 Task: Create a due date automation trigger when advanced on, on the tuesday of the week a card is due add fields without all custom fields completed at 11:00 AM.
Action: Mouse moved to (1243, 96)
Screenshot: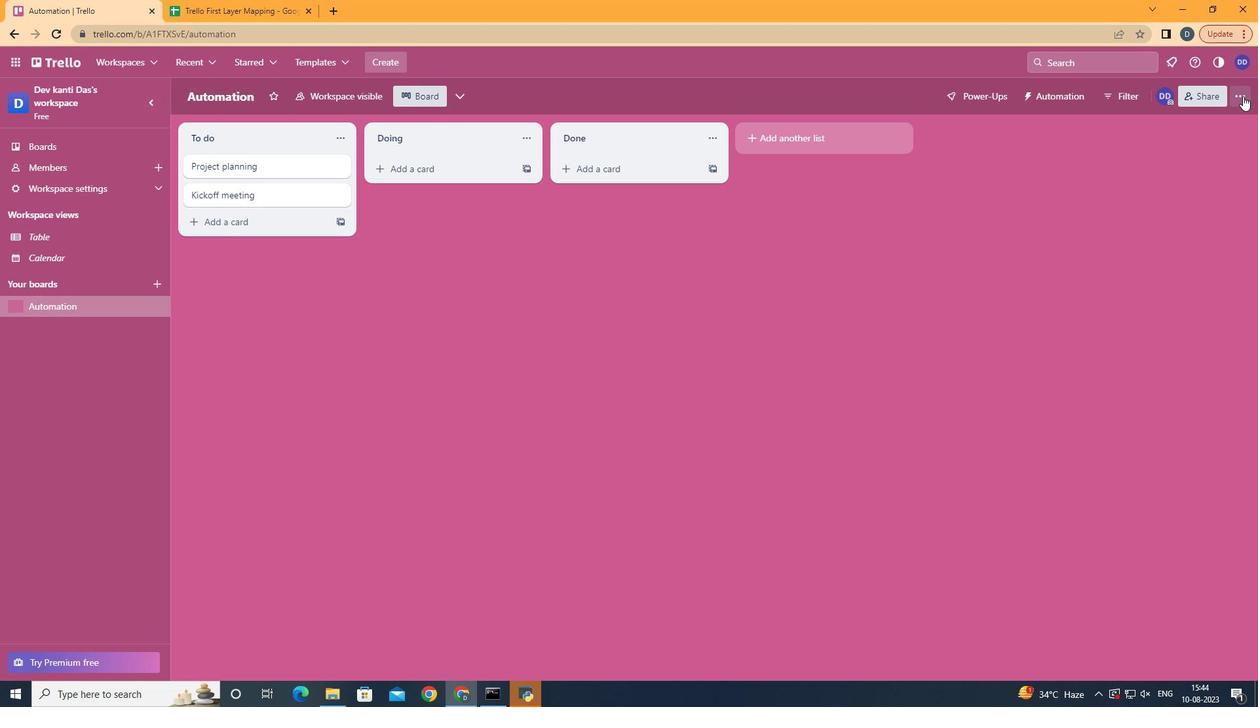 
Action: Mouse pressed left at (1243, 96)
Screenshot: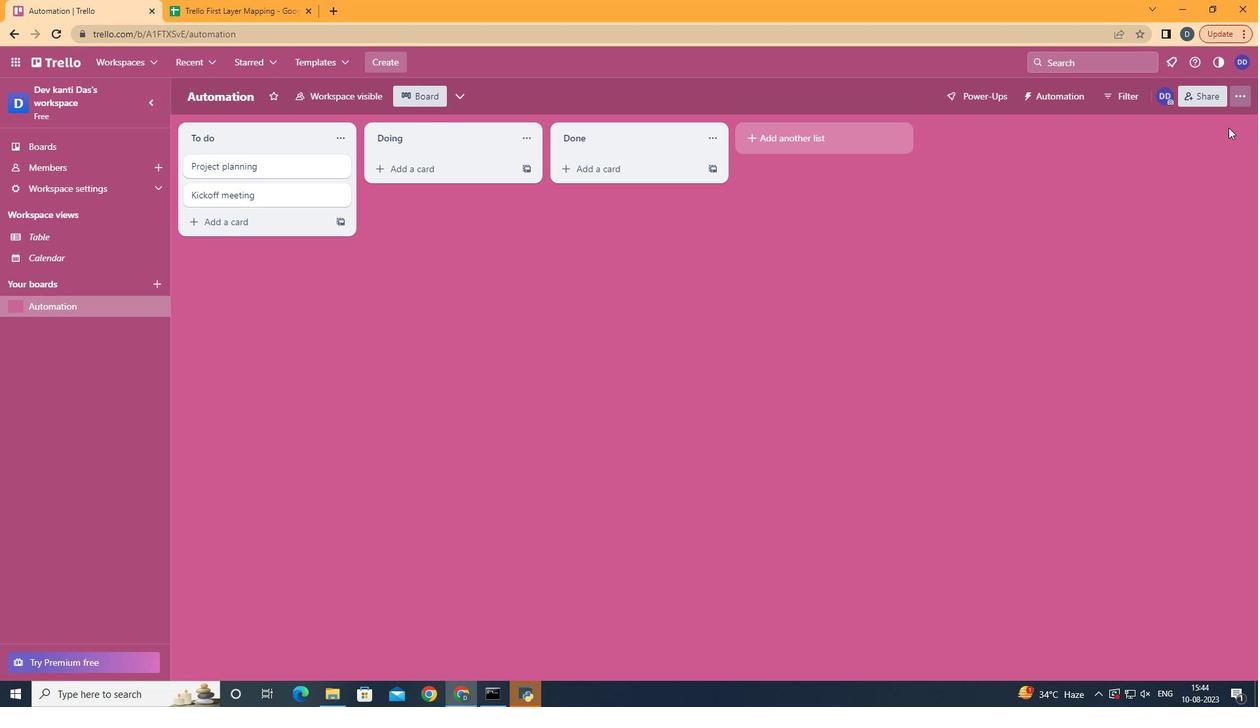 
Action: Mouse moved to (1178, 272)
Screenshot: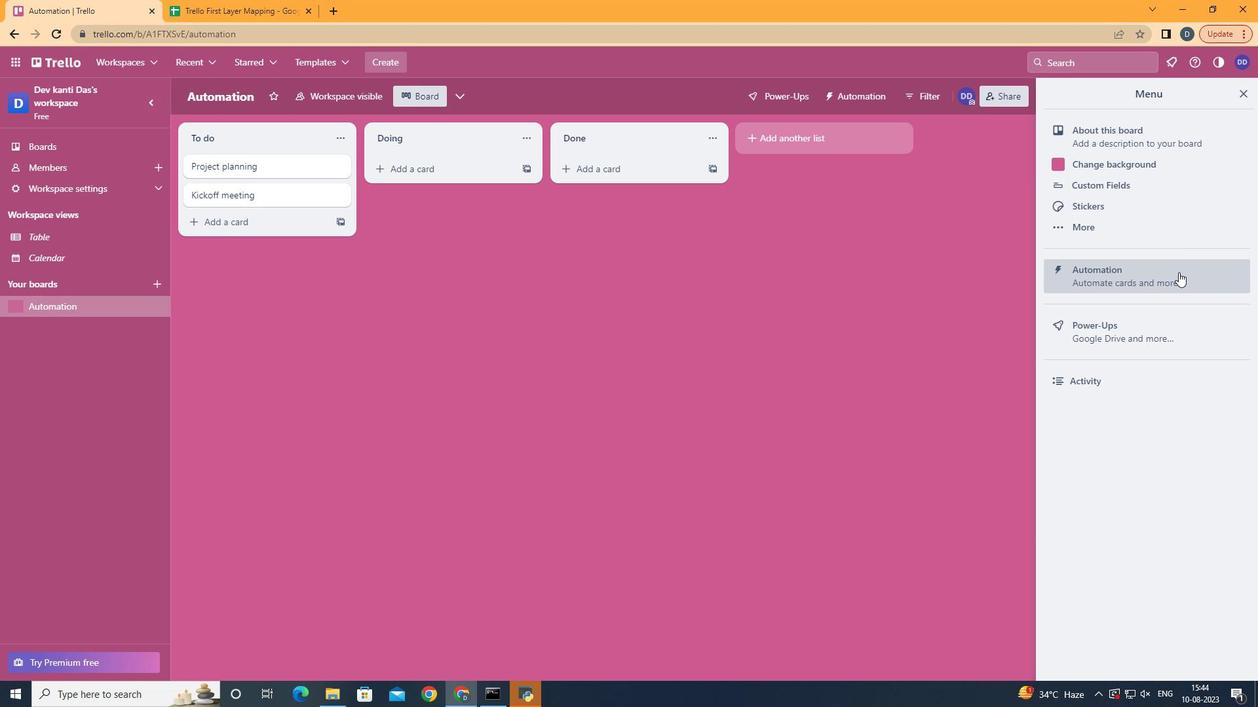 
Action: Mouse pressed left at (1178, 272)
Screenshot: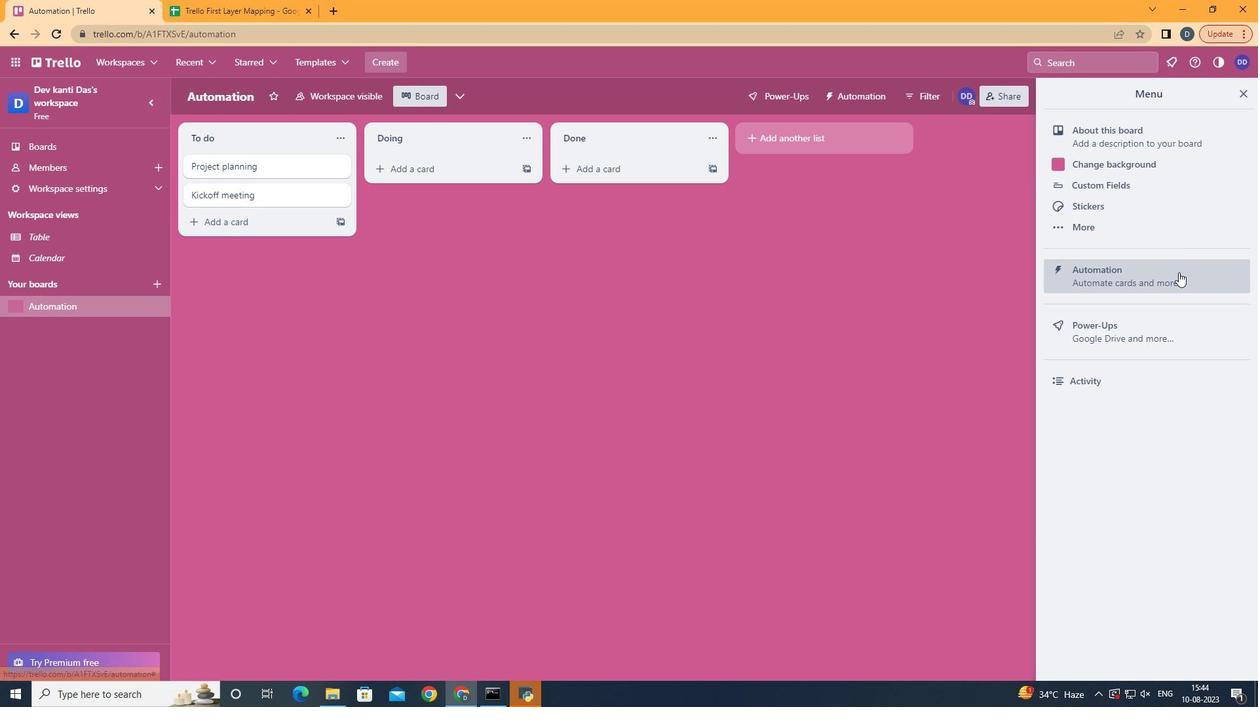 
Action: Mouse moved to (228, 266)
Screenshot: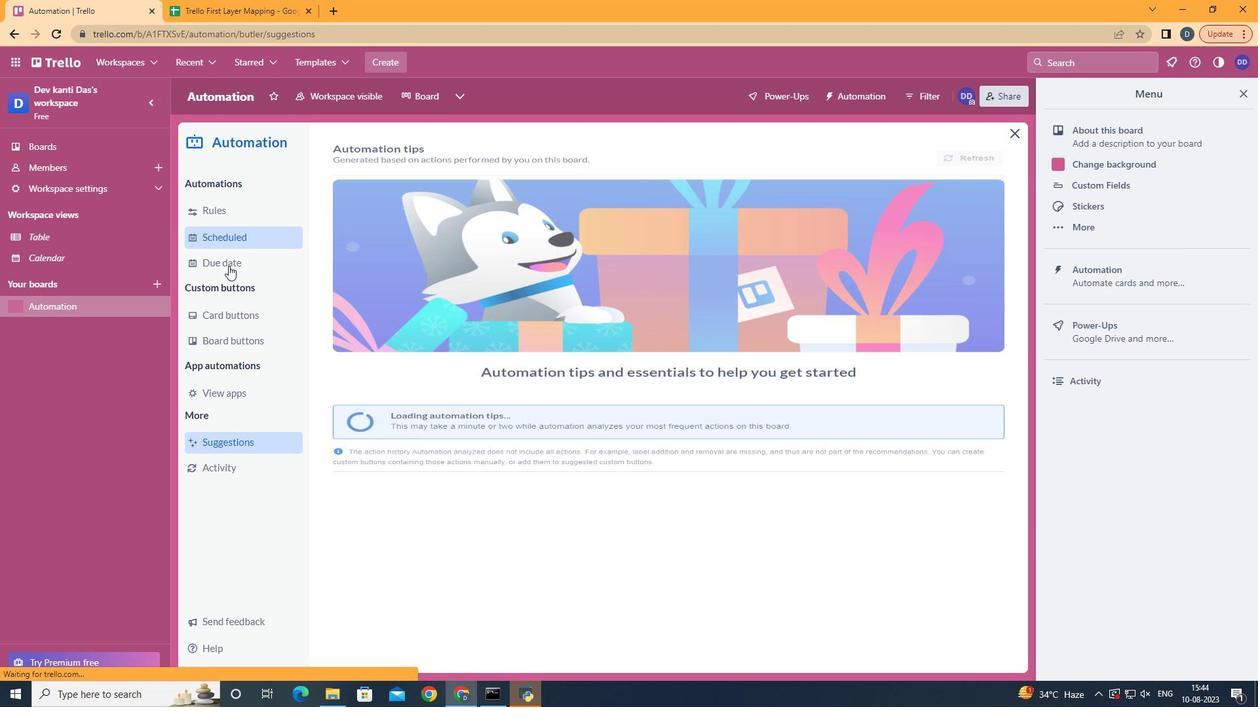 
Action: Mouse pressed left at (228, 266)
Screenshot: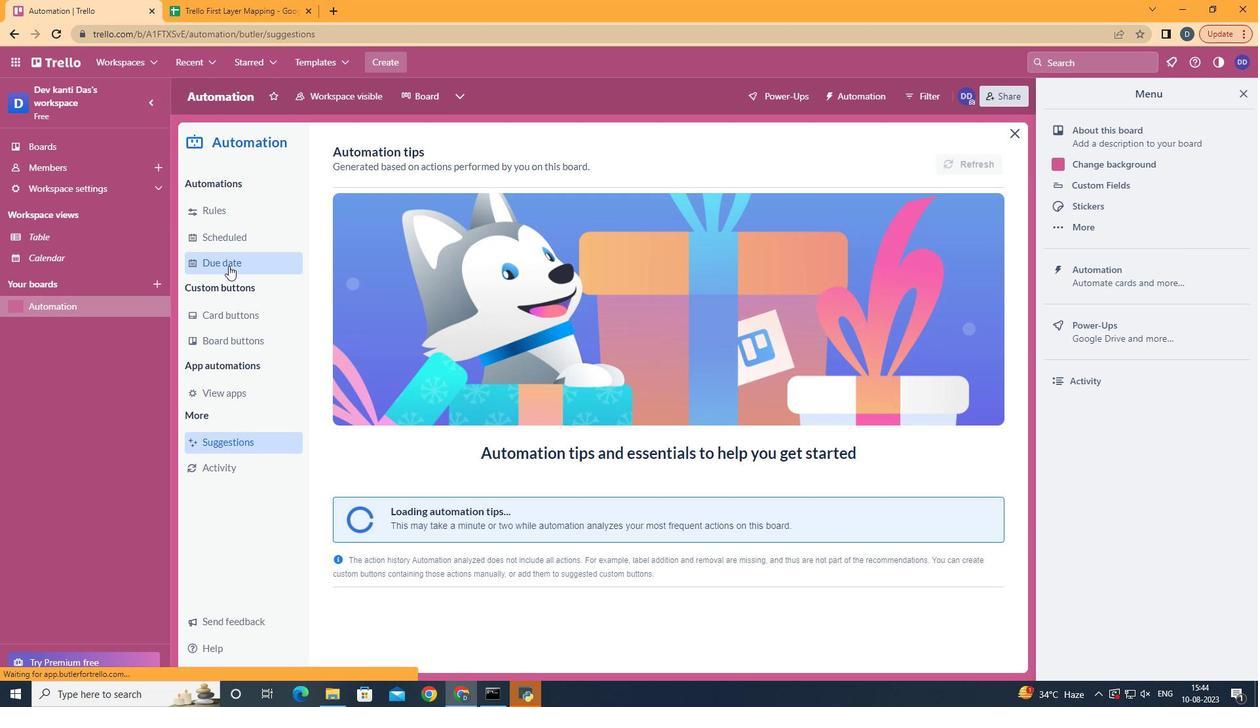 
Action: Mouse moved to (929, 150)
Screenshot: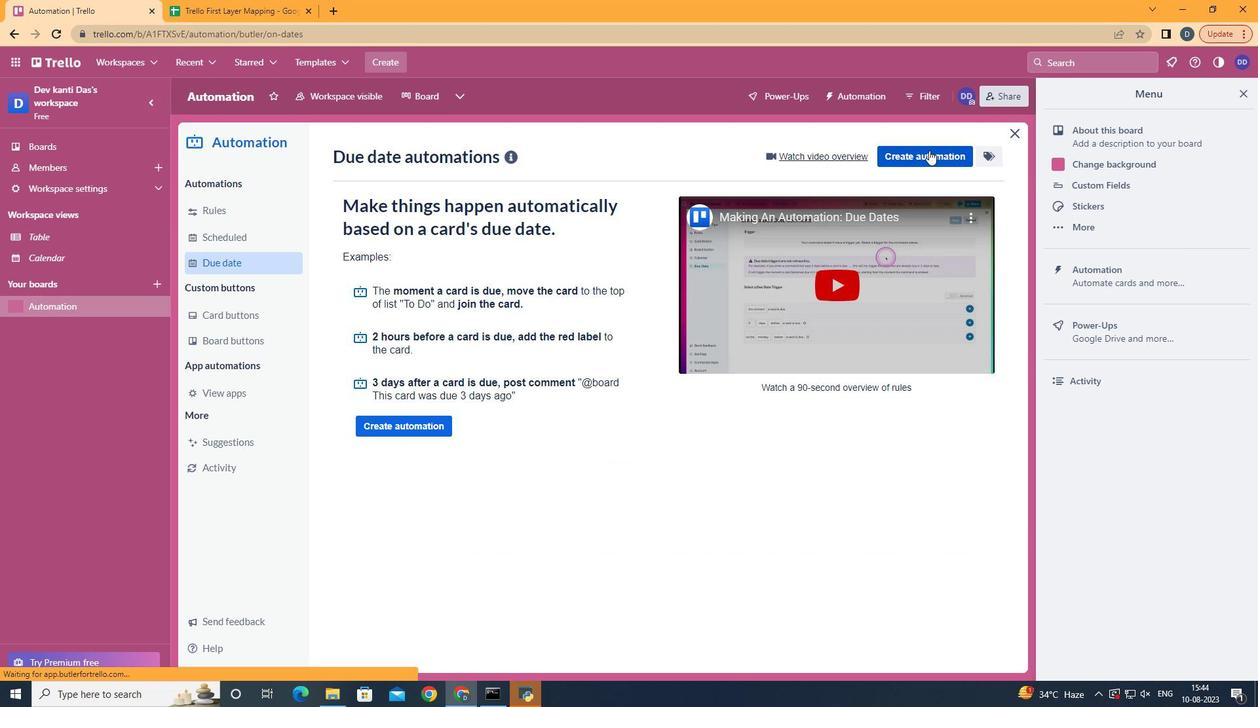 
Action: Mouse pressed left at (929, 150)
Screenshot: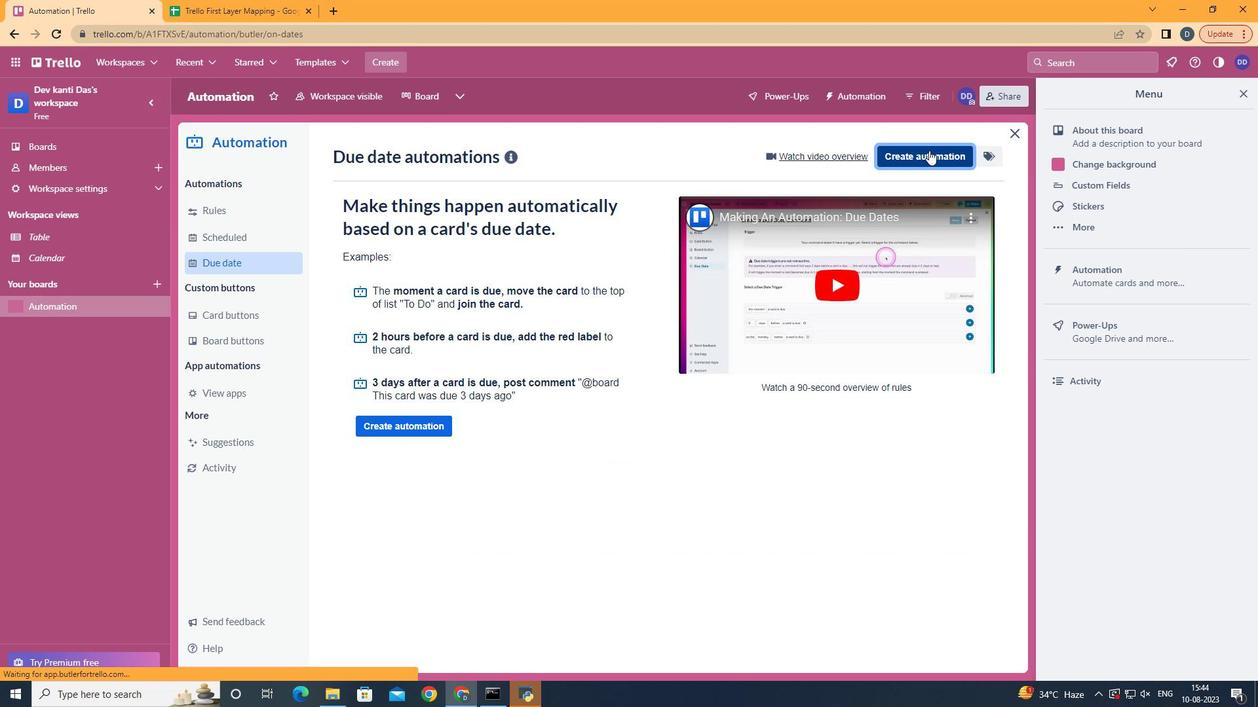 
Action: Mouse moved to (634, 281)
Screenshot: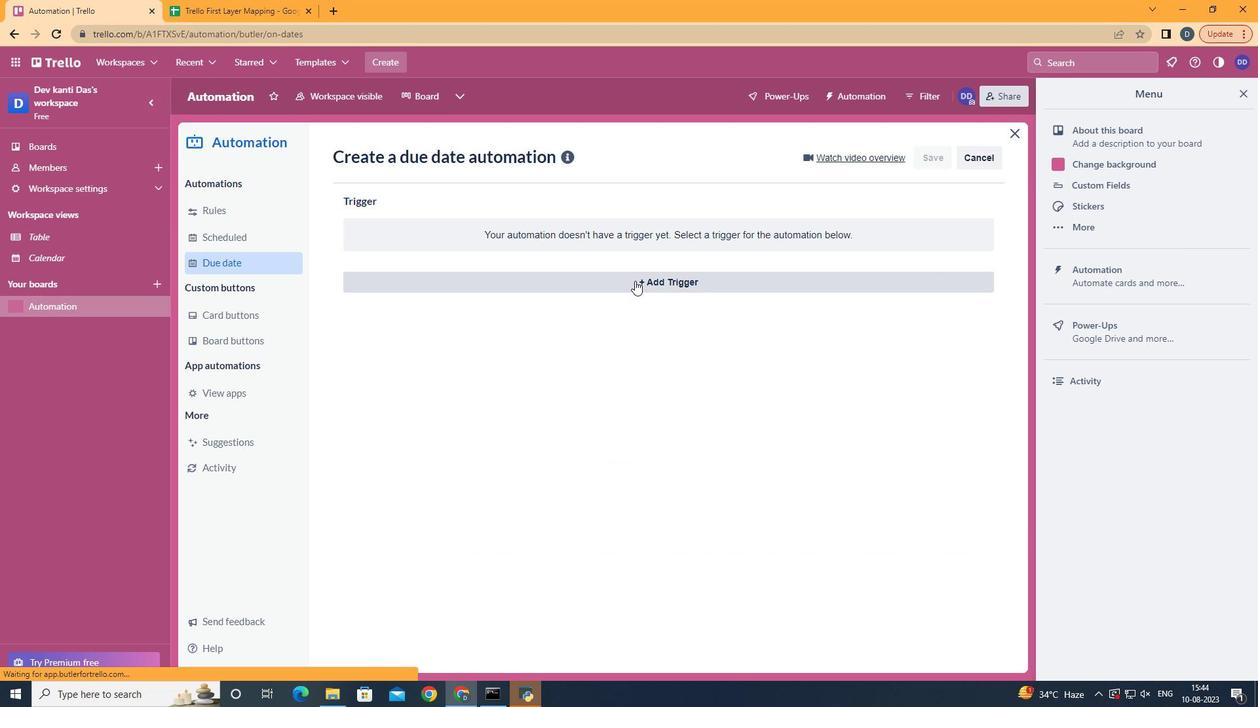 
Action: Mouse pressed left at (634, 281)
Screenshot: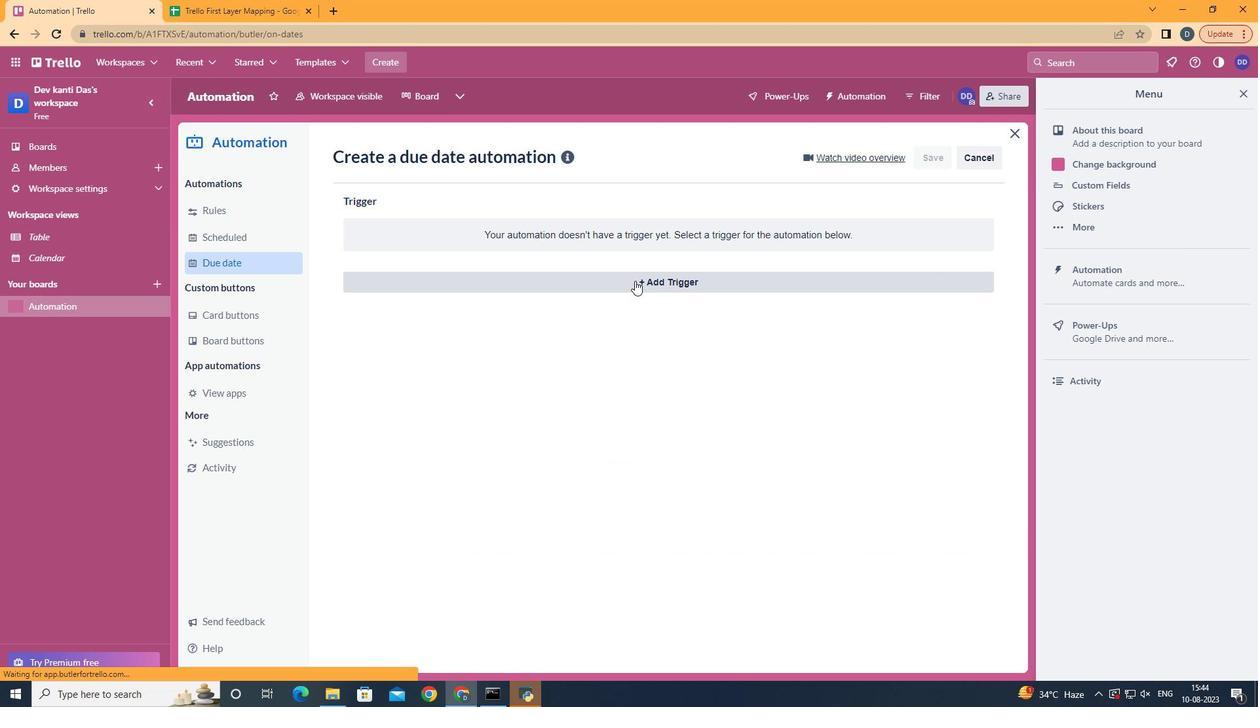 
Action: Mouse moved to (418, 371)
Screenshot: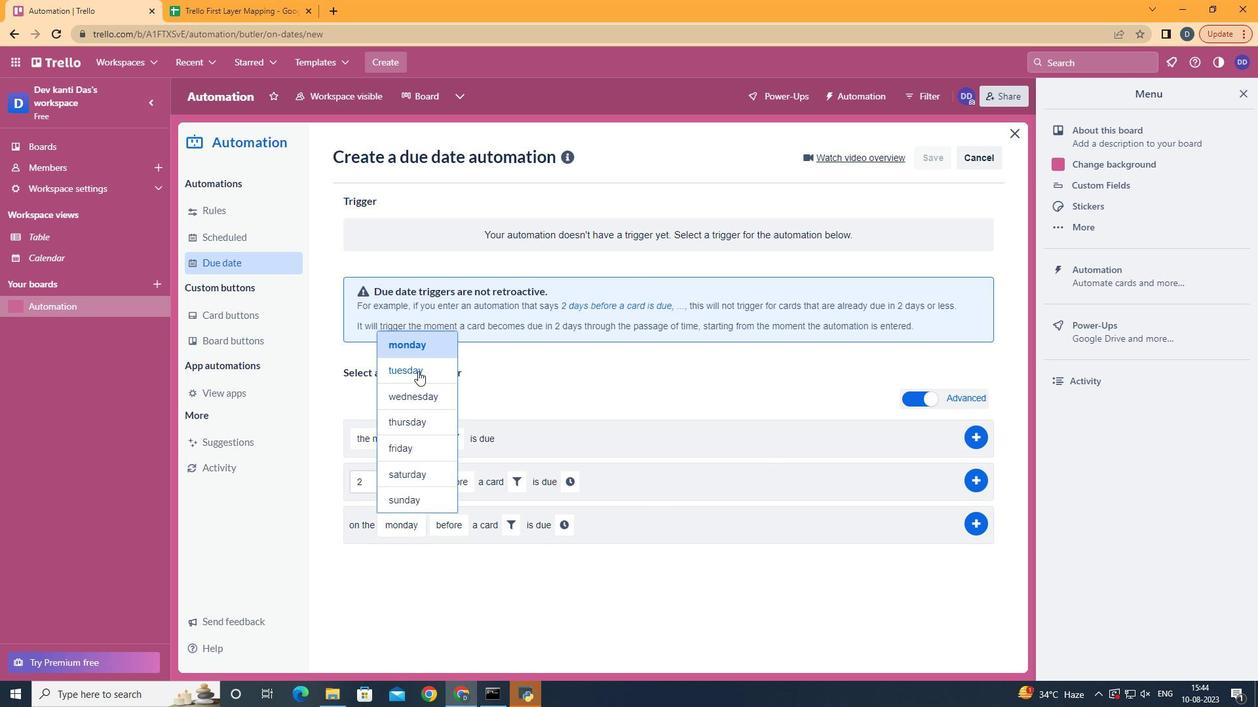 
Action: Mouse pressed left at (418, 371)
Screenshot: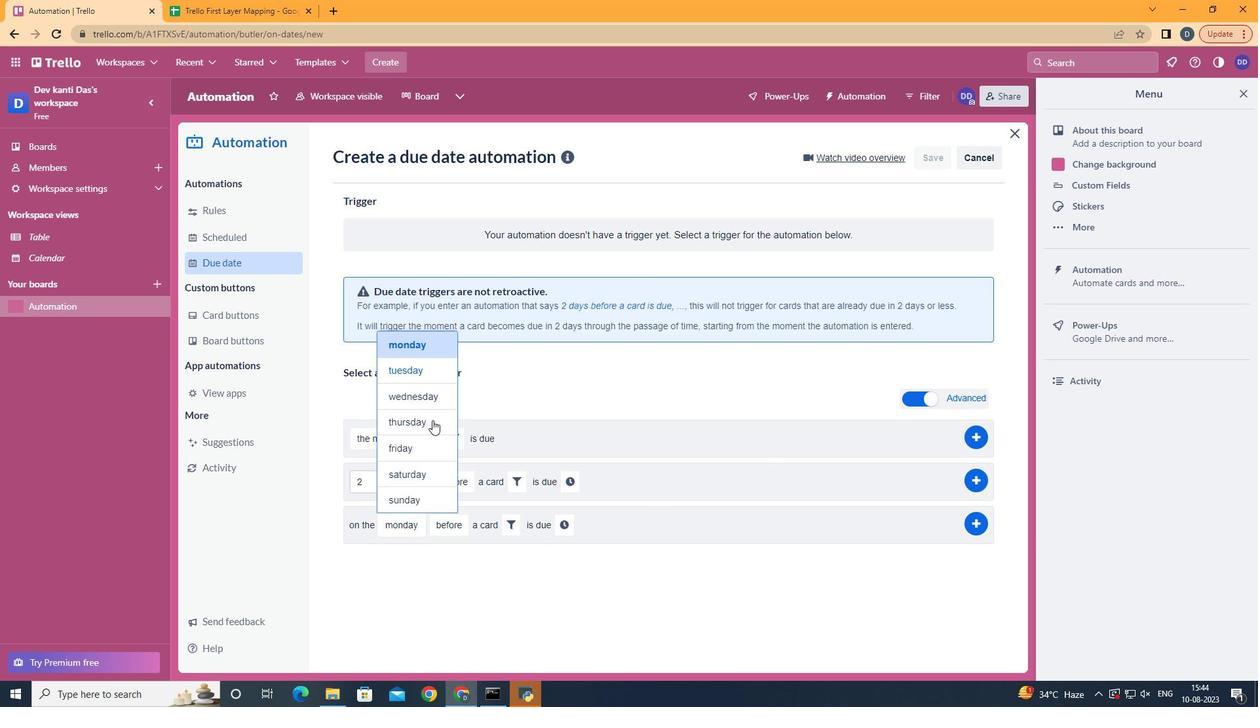 
Action: Mouse moved to (459, 598)
Screenshot: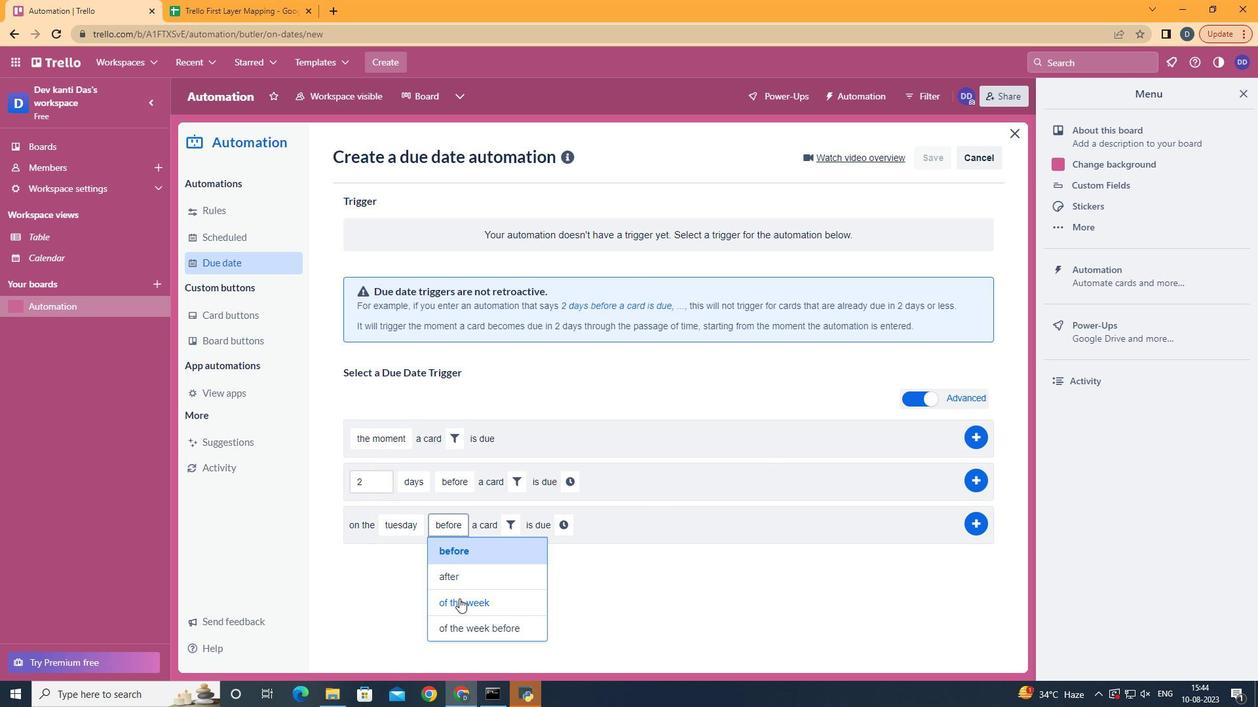 
Action: Mouse pressed left at (459, 598)
Screenshot: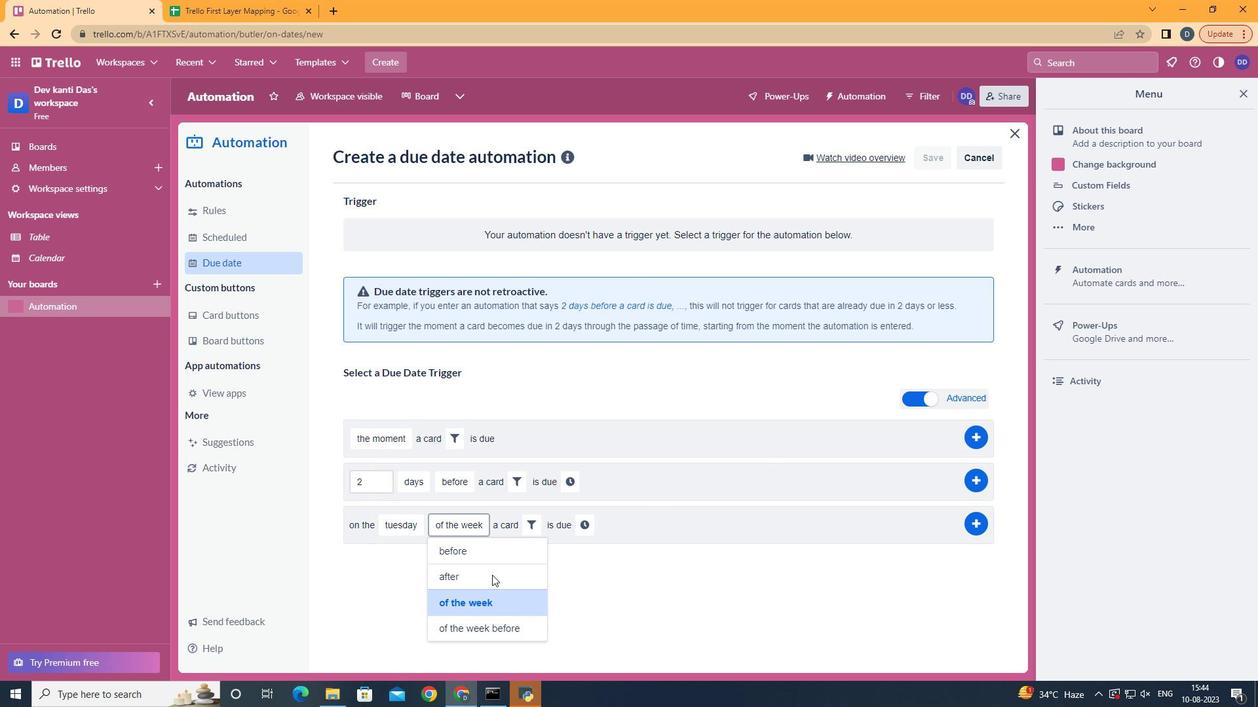 
Action: Mouse moved to (524, 526)
Screenshot: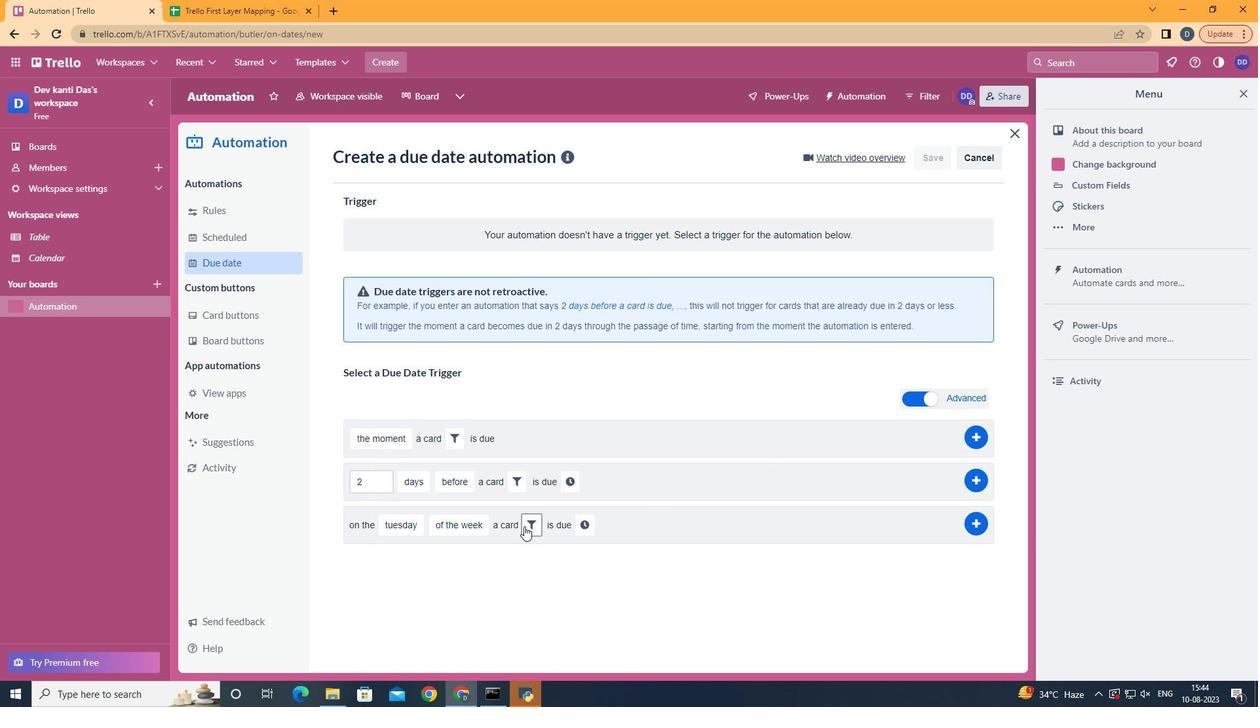 
Action: Mouse pressed left at (524, 526)
Screenshot: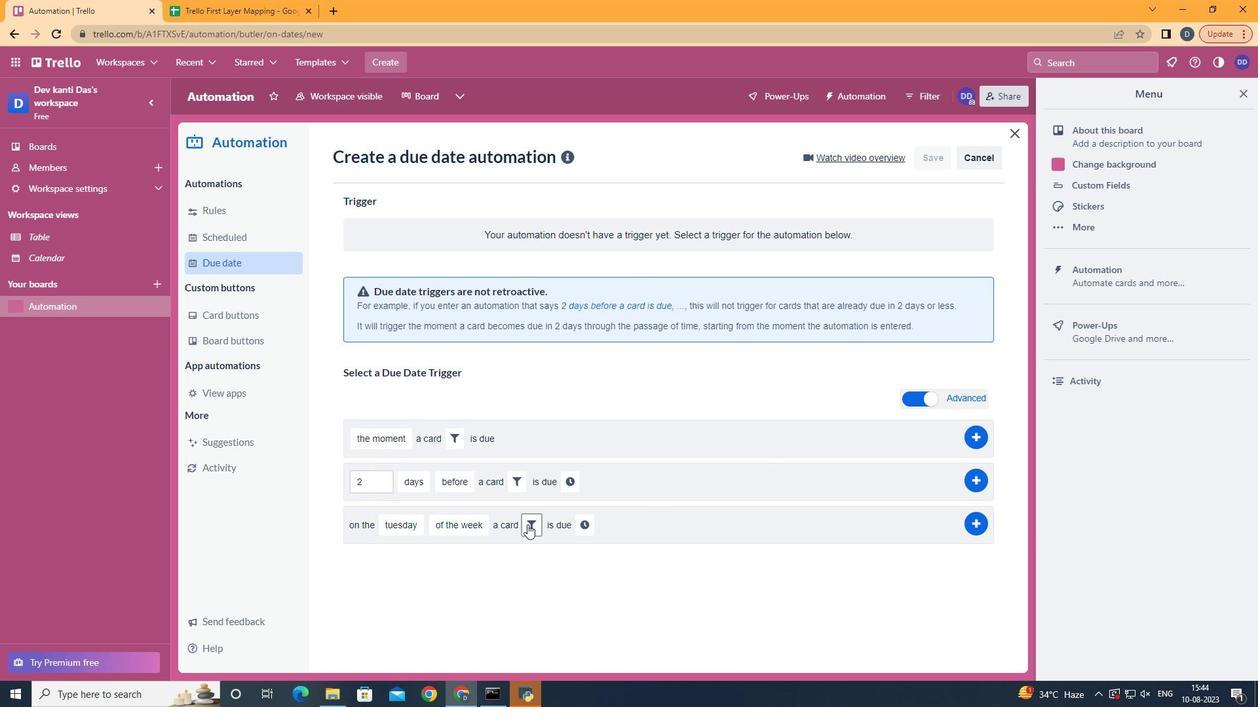 
Action: Mouse moved to (732, 566)
Screenshot: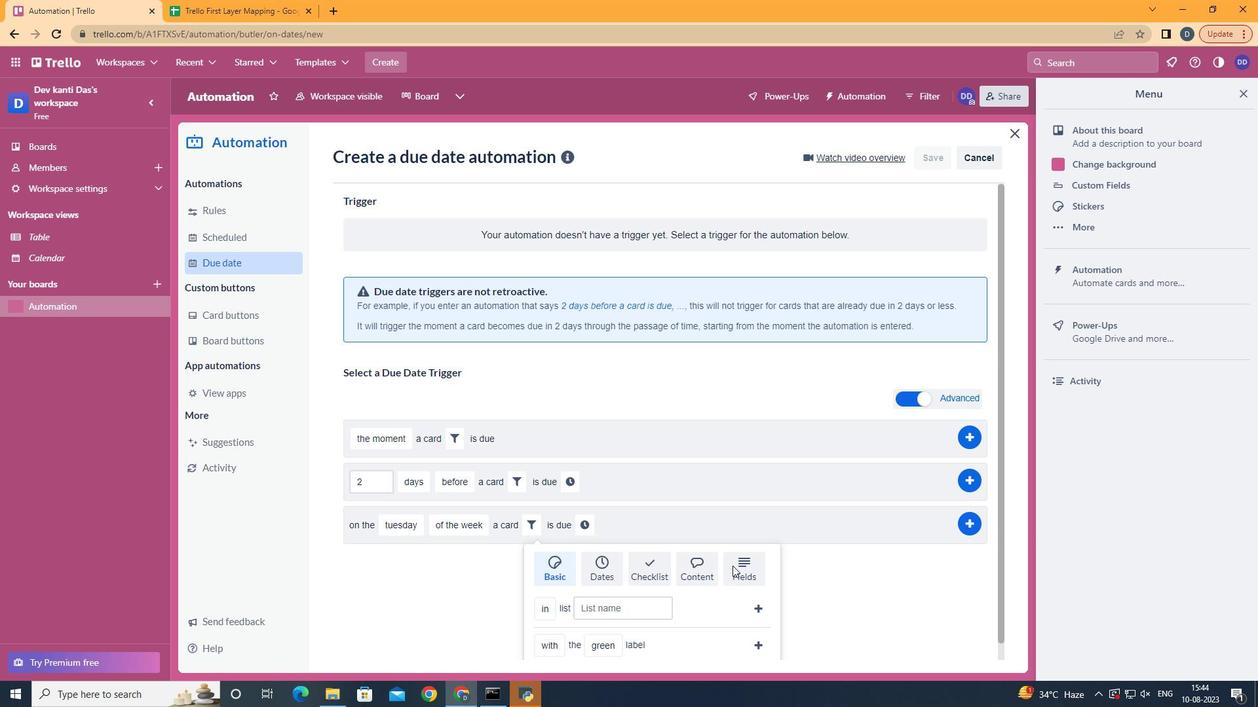 
Action: Mouse pressed left at (732, 566)
Screenshot: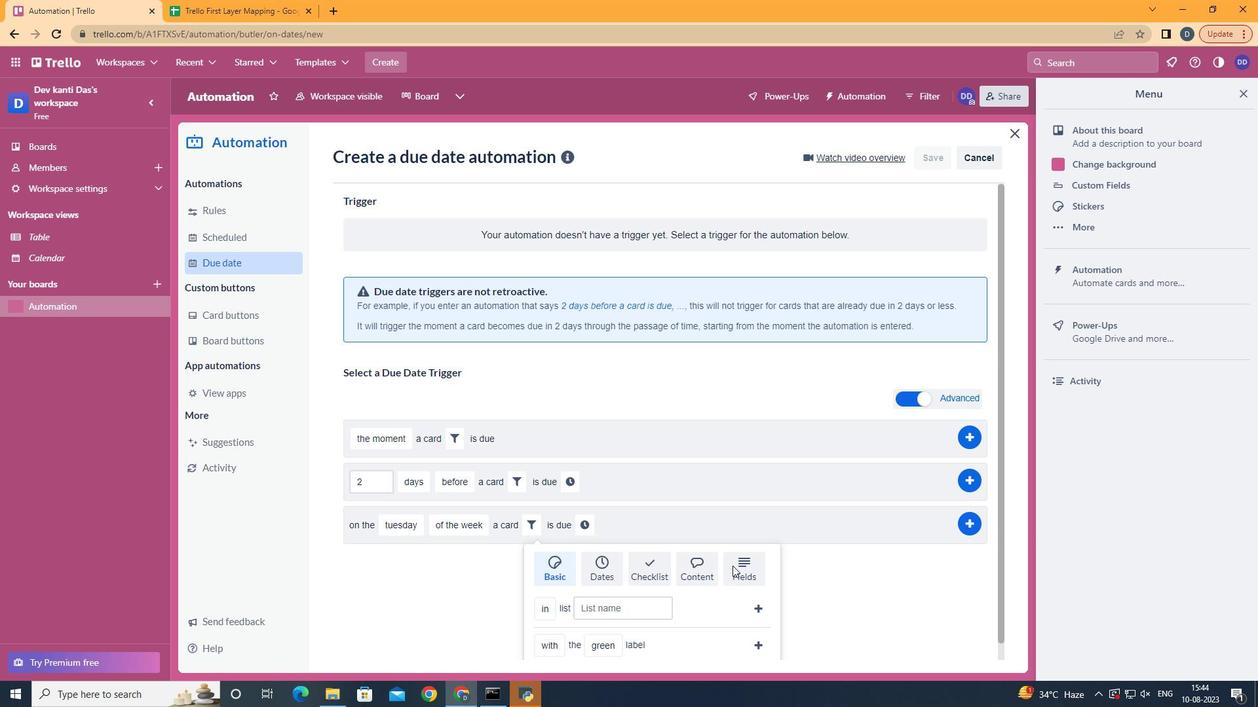 
Action: Mouse moved to (560, 602)
Screenshot: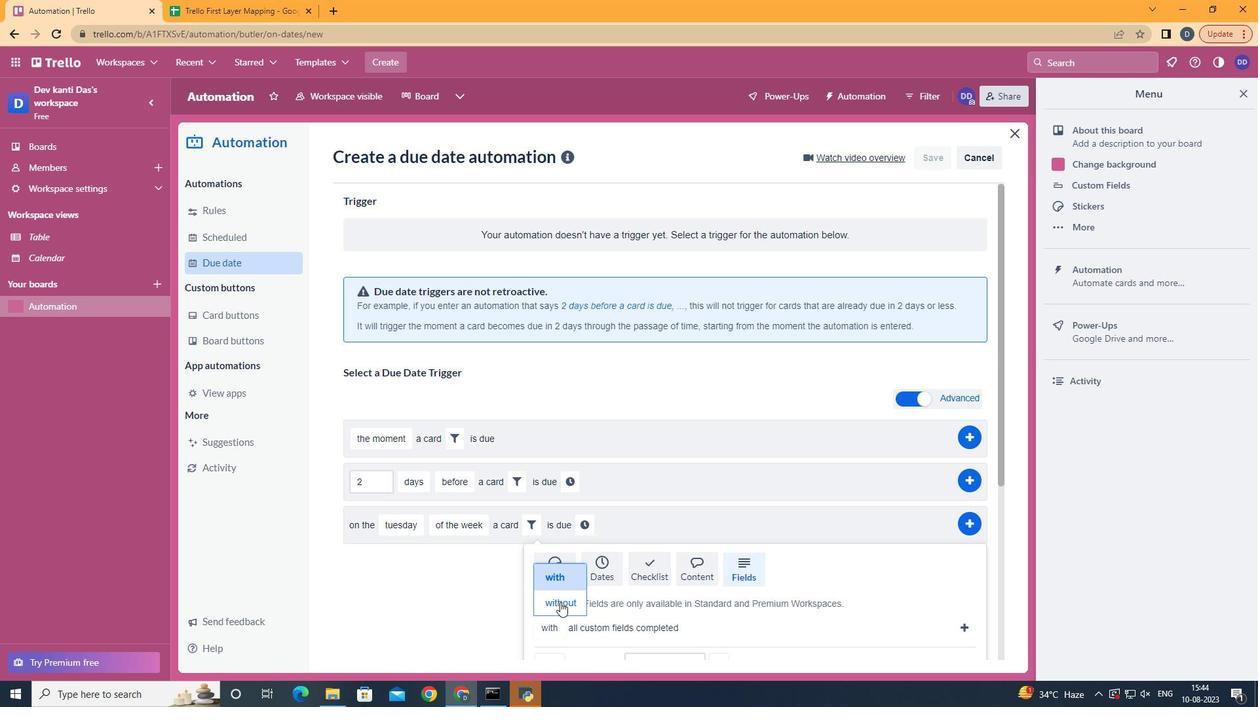 
Action: Mouse pressed left at (560, 602)
Screenshot: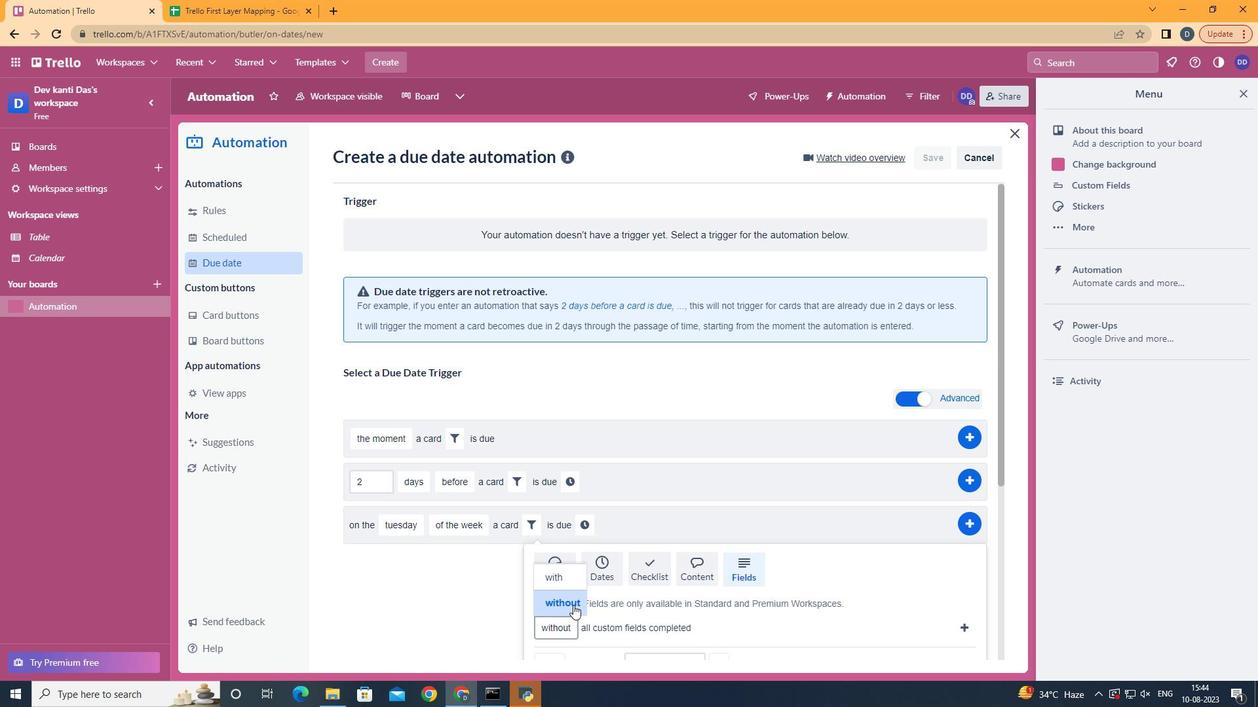 
Action: Mouse moved to (969, 623)
Screenshot: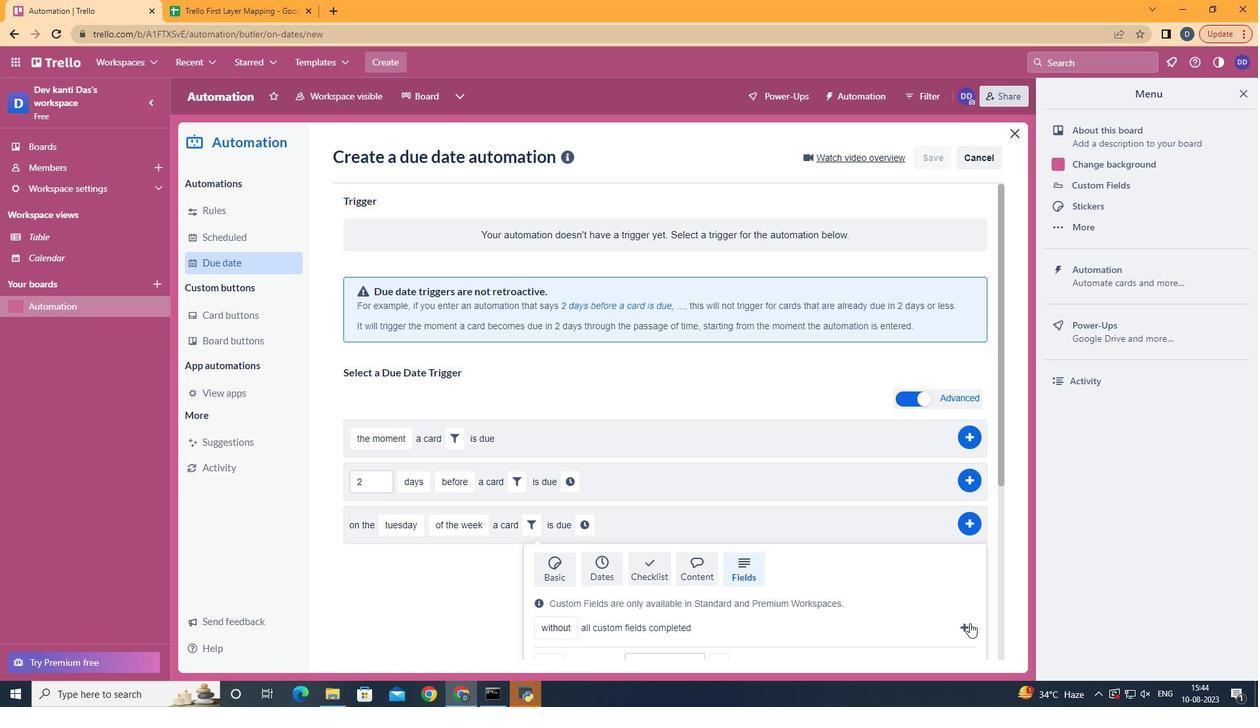 
Action: Mouse pressed left at (969, 623)
Screenshot: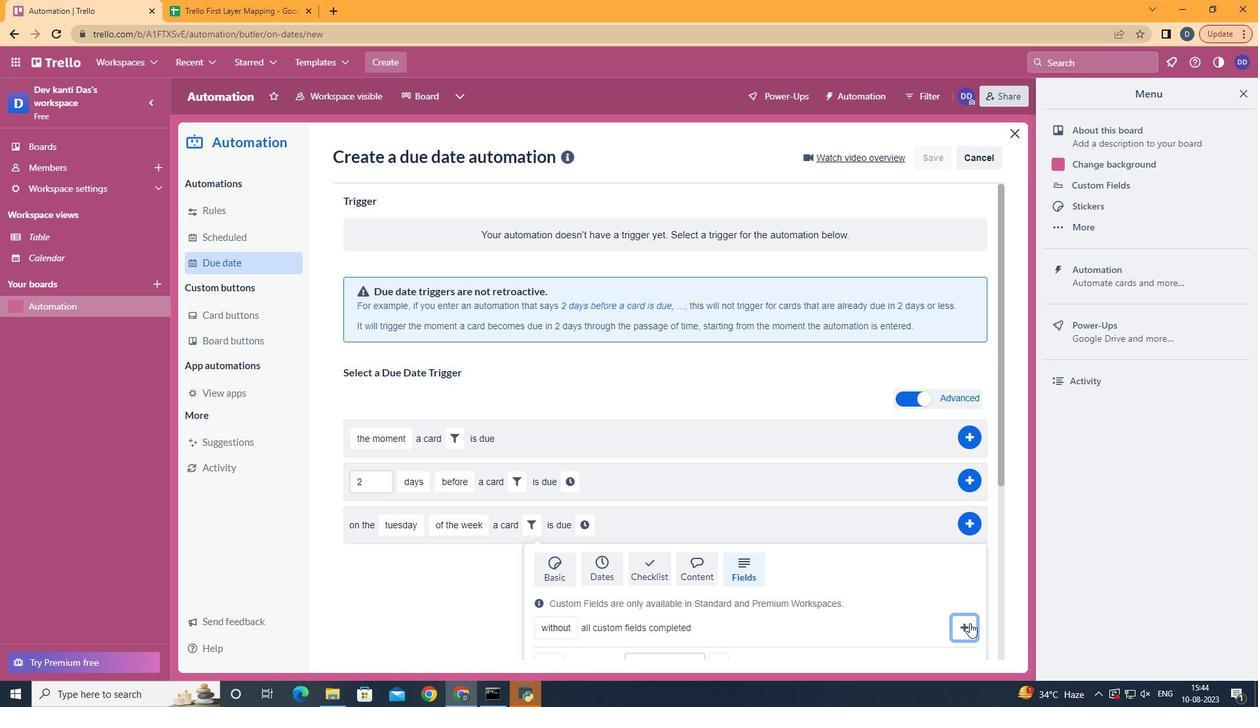 
Action: Mouse moved to (764, 530)
Screenshot: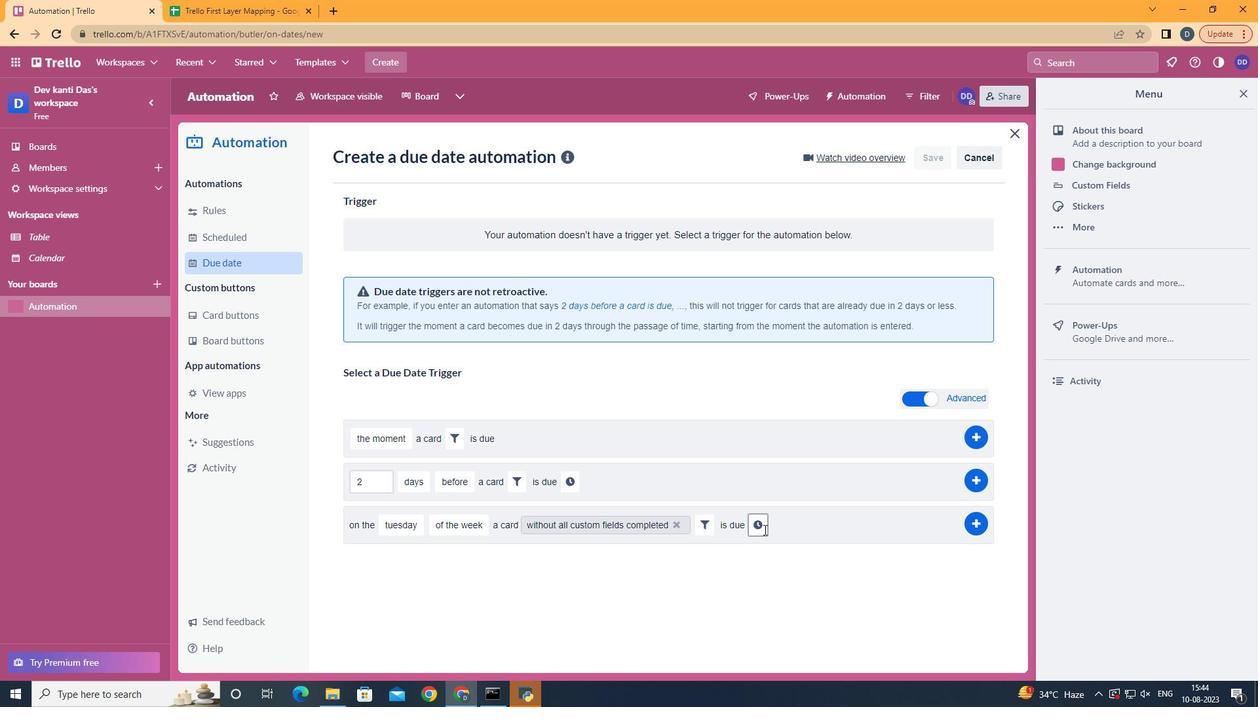 
Action: Mouse pressed left at (764, 530)
Screenshot: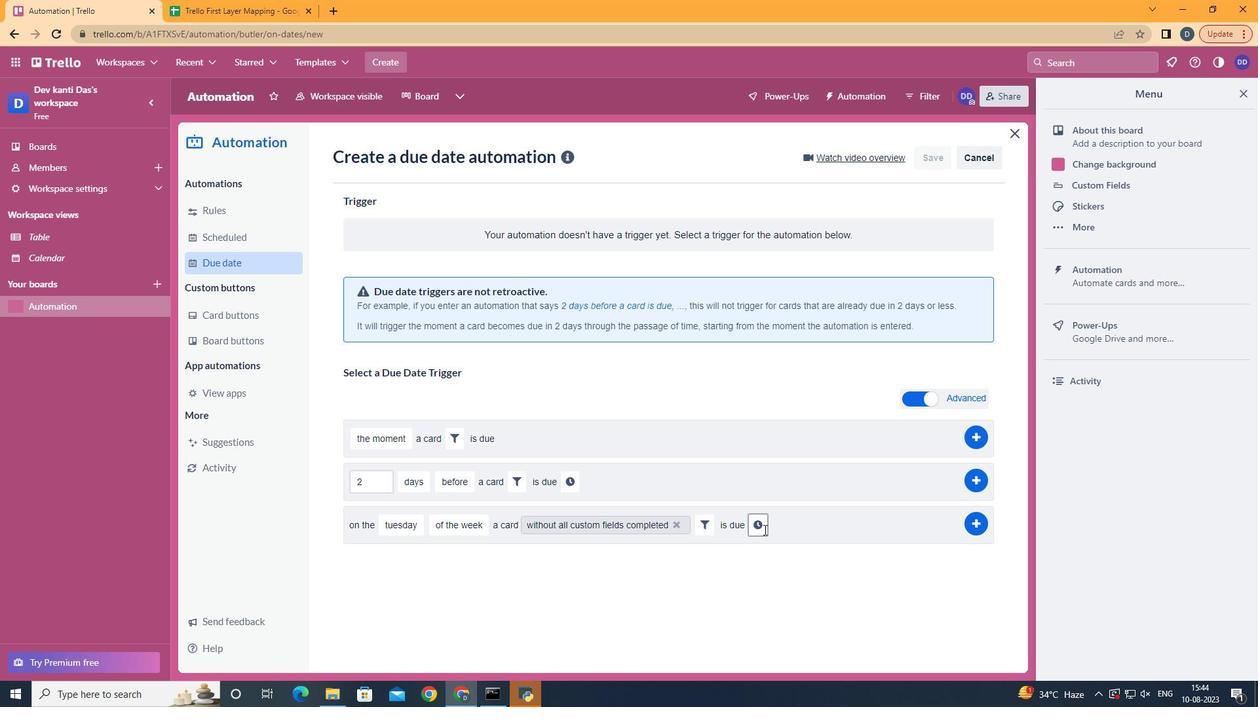 
Action: Mouse moved to (785, 530)
Screenshot: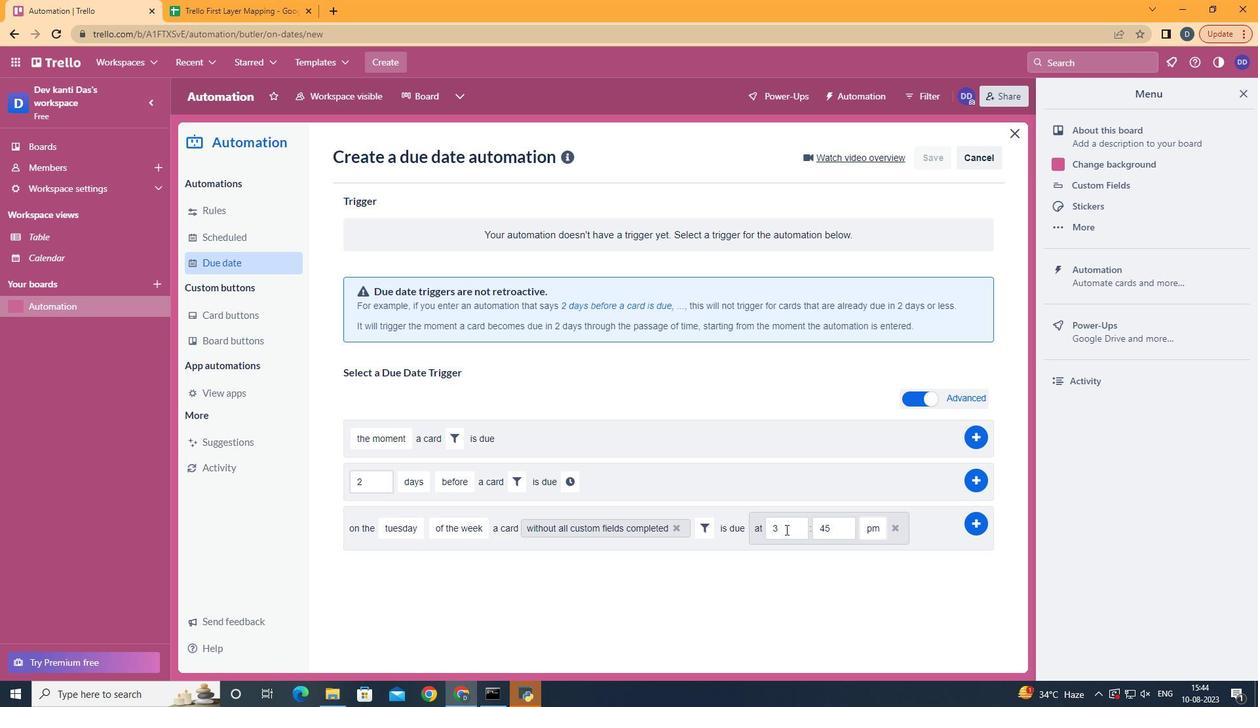
Action: Mouse pressed left at (785, 530)
Screenshot: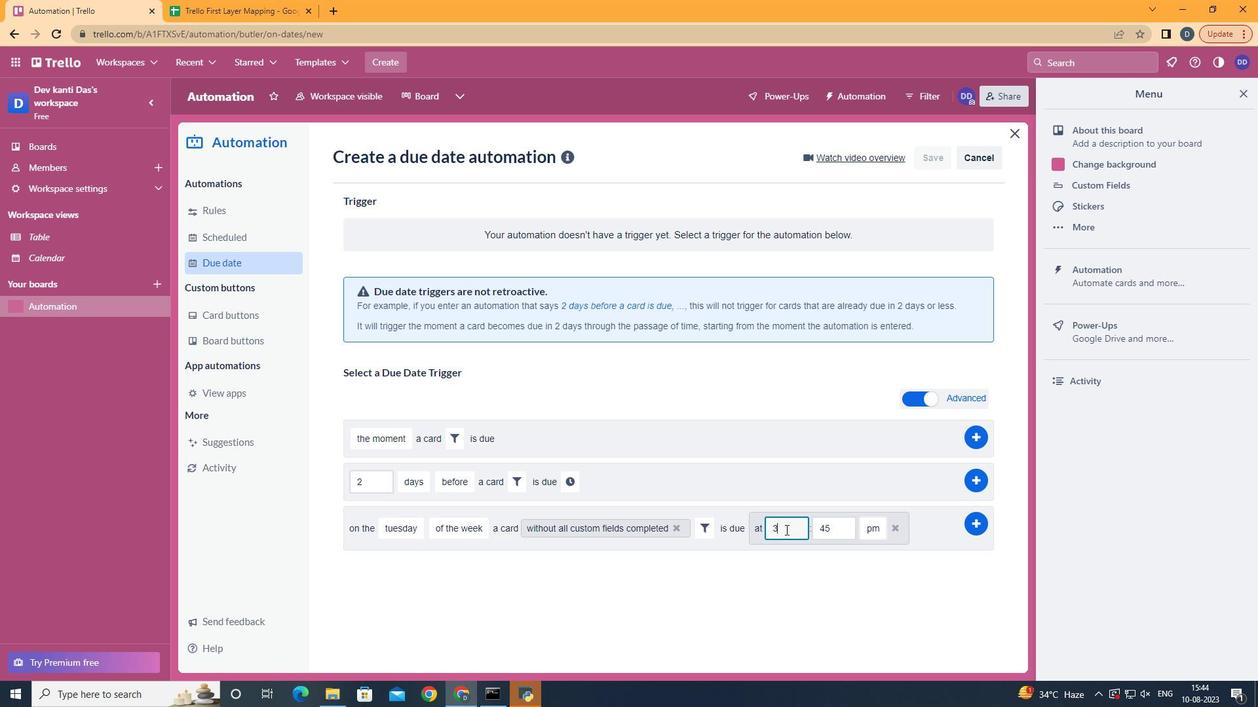 
Action: Key pressed <Key.backspace>11
Screenshot: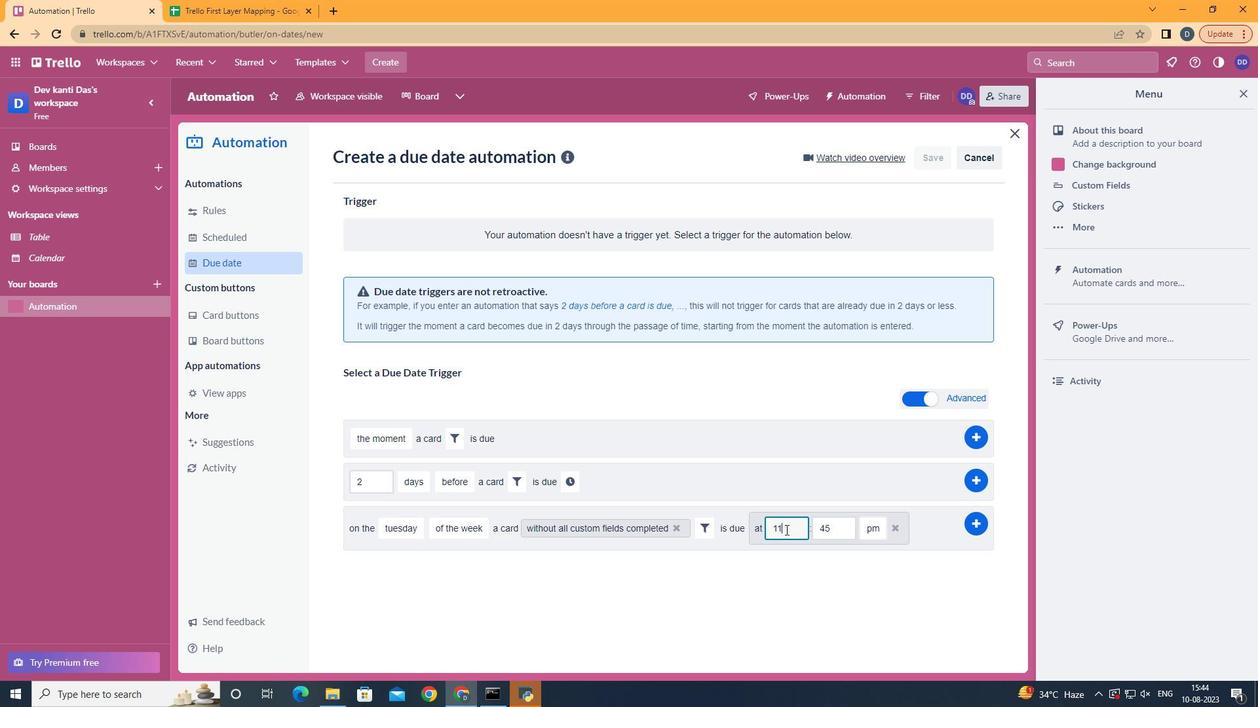 
Action: Mouse moved to (840, 529)
Screenshot: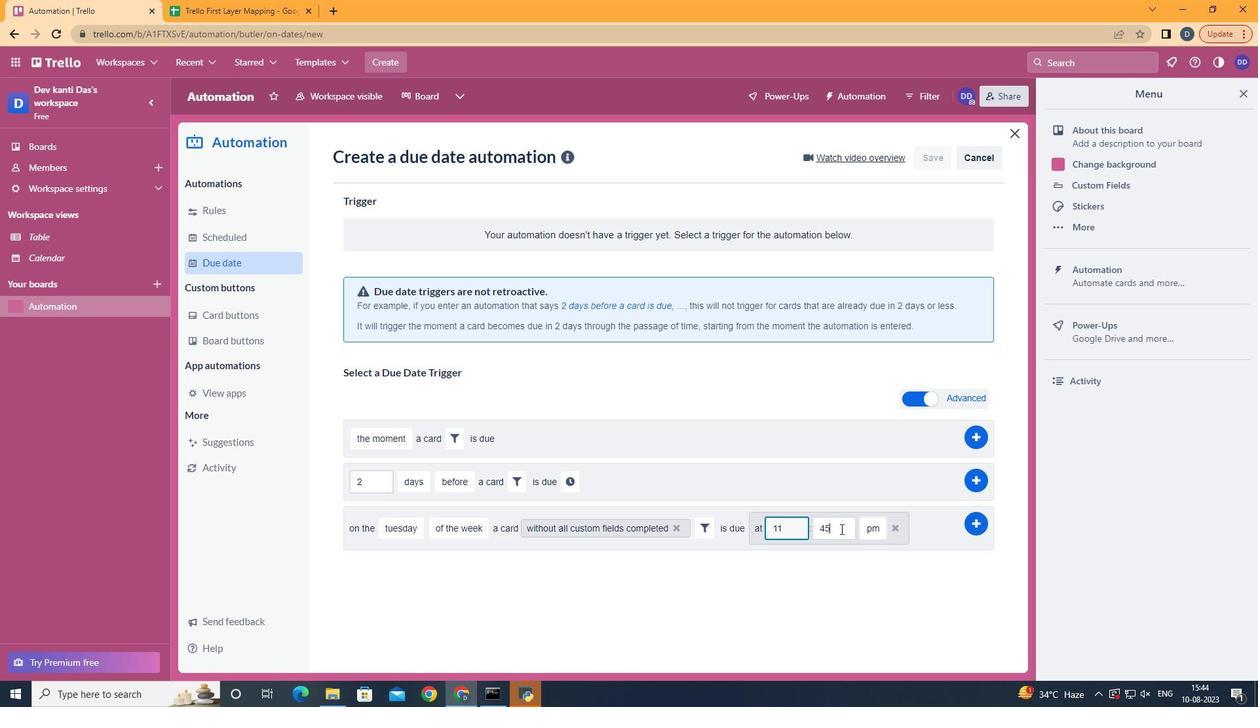 
Action: Mouse pressed left at (840, 529)
Screenshot: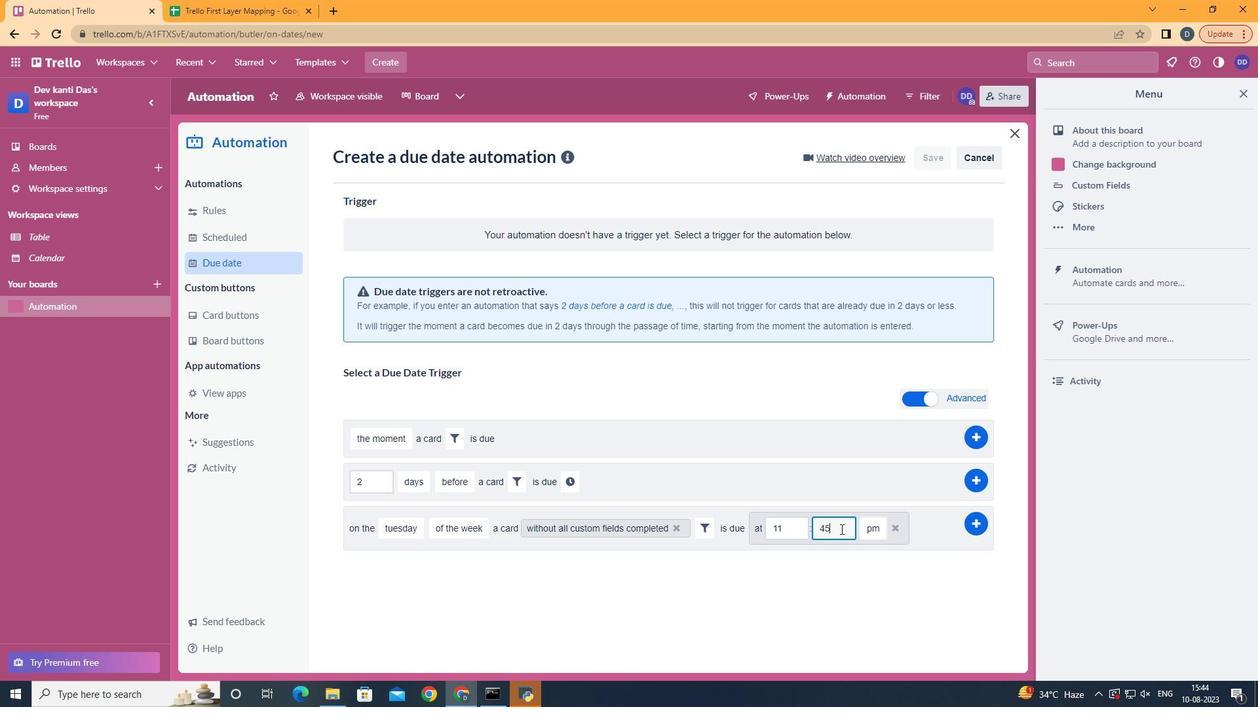 
Action: Key pressed <Key.backspace>
Screenshot: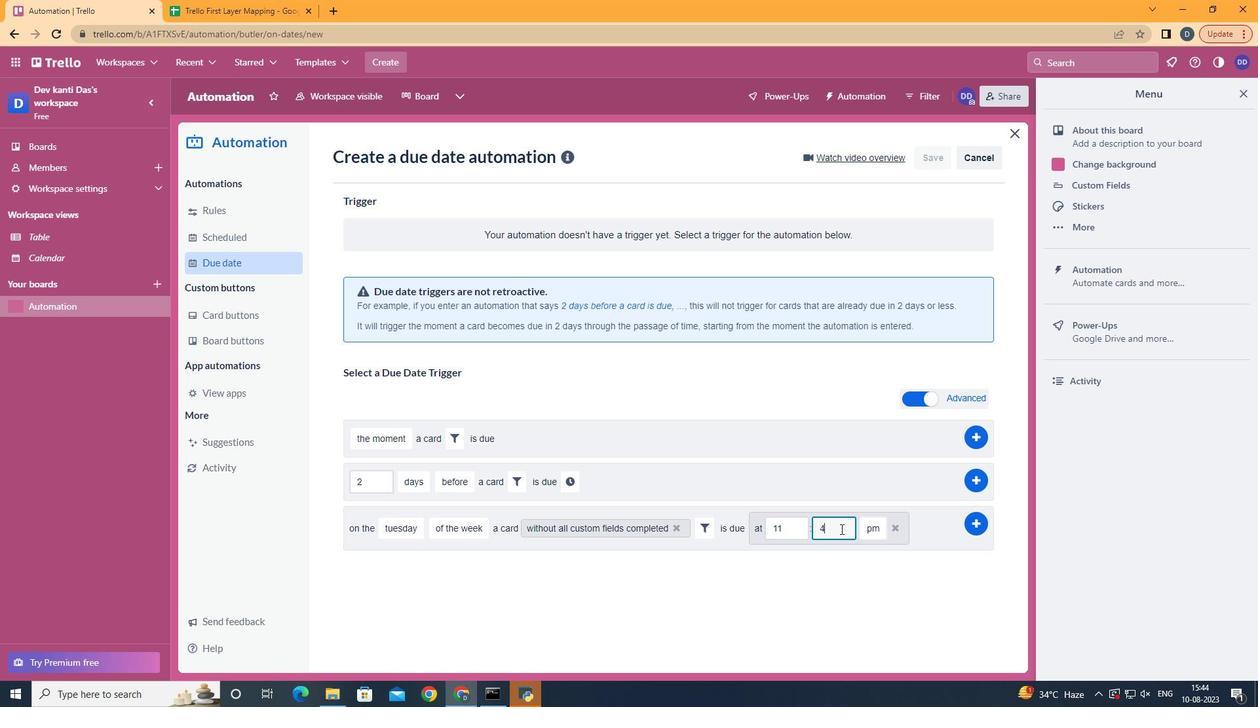 
Action: Mouse moved to (836, 530)
Screenshot: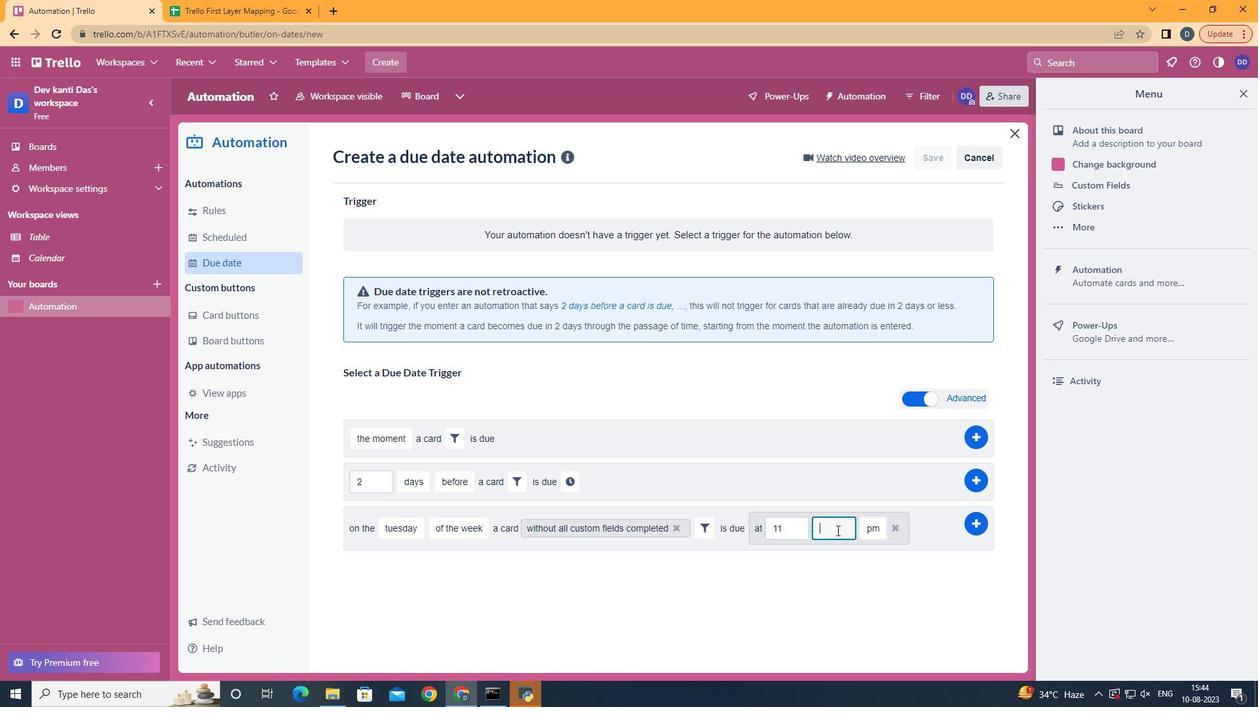 
Action: Key pressed <Key.backspace>00
Screenshot: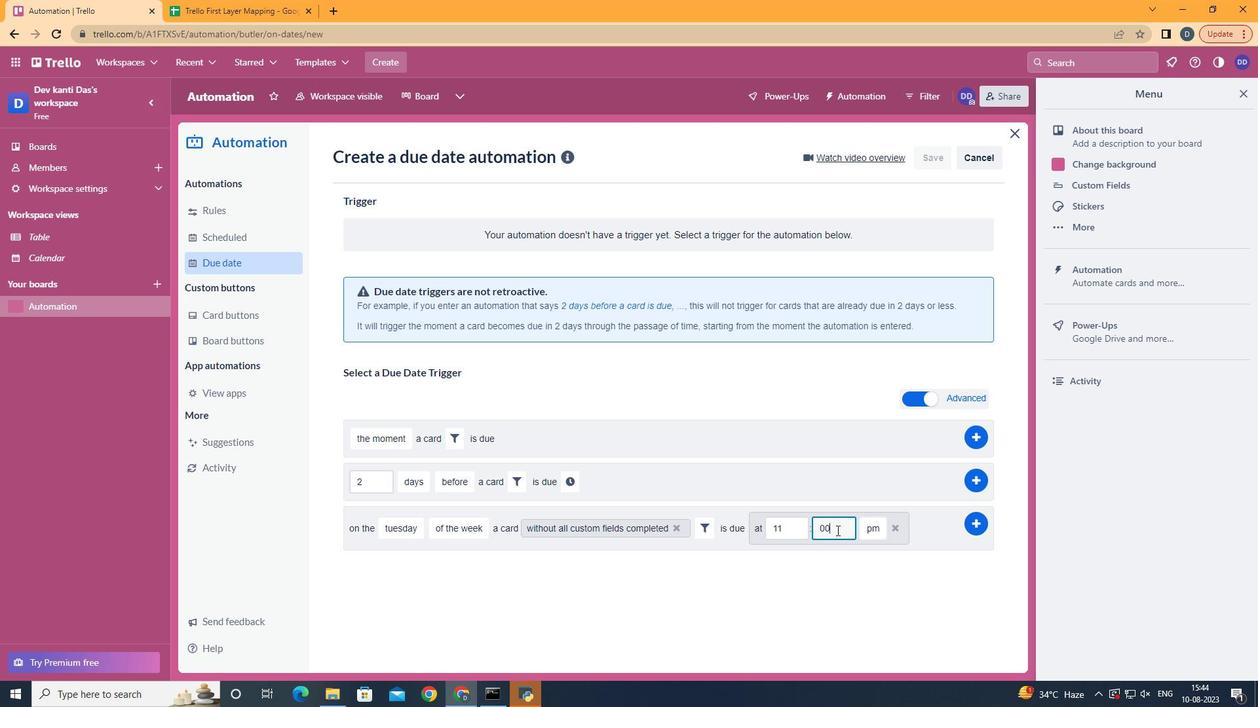 
Action: Mouse moved to (880, 557)
Screenshot: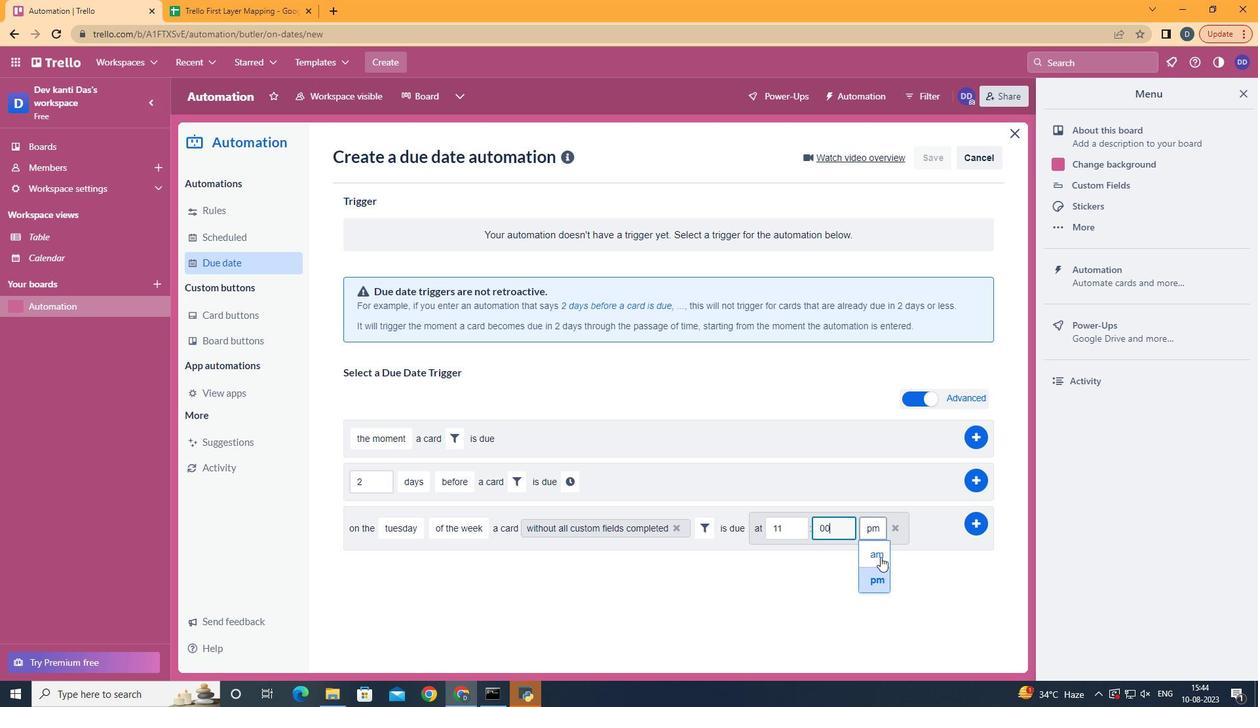 
Action: Mouse pressed left at (880, 557)
Screenshot: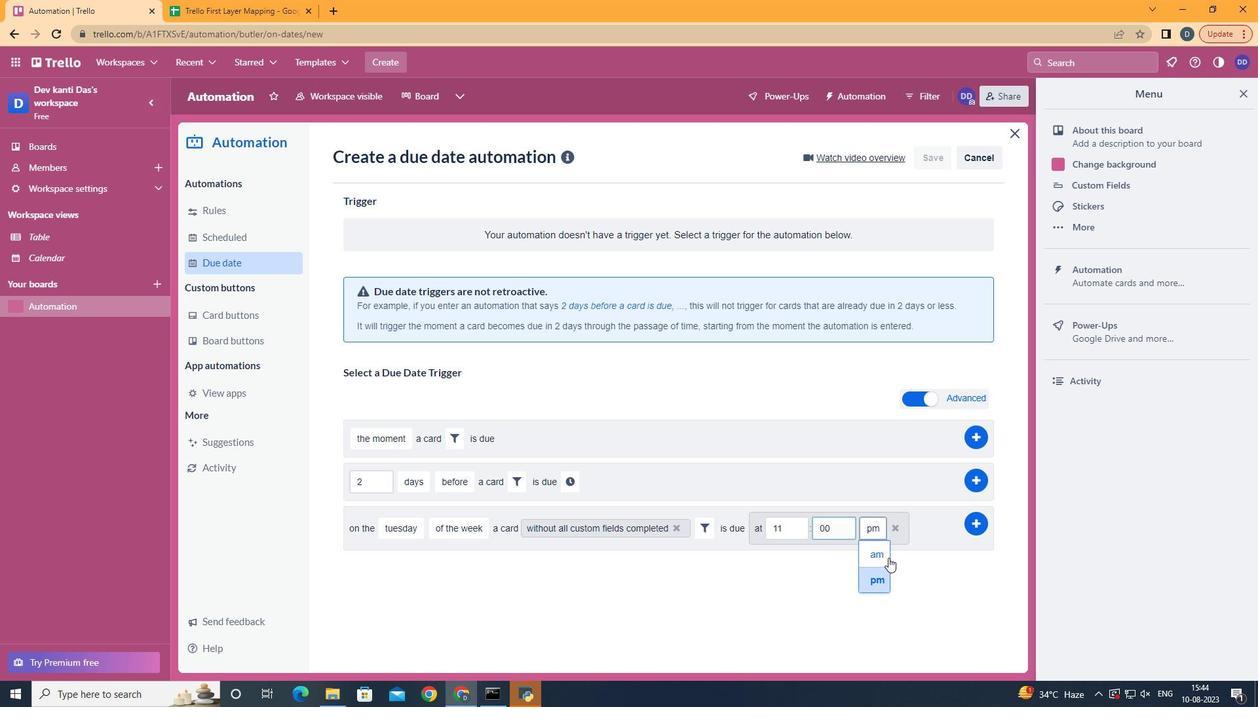 
Action: Mouse moved to (974, 521)
Screenshot: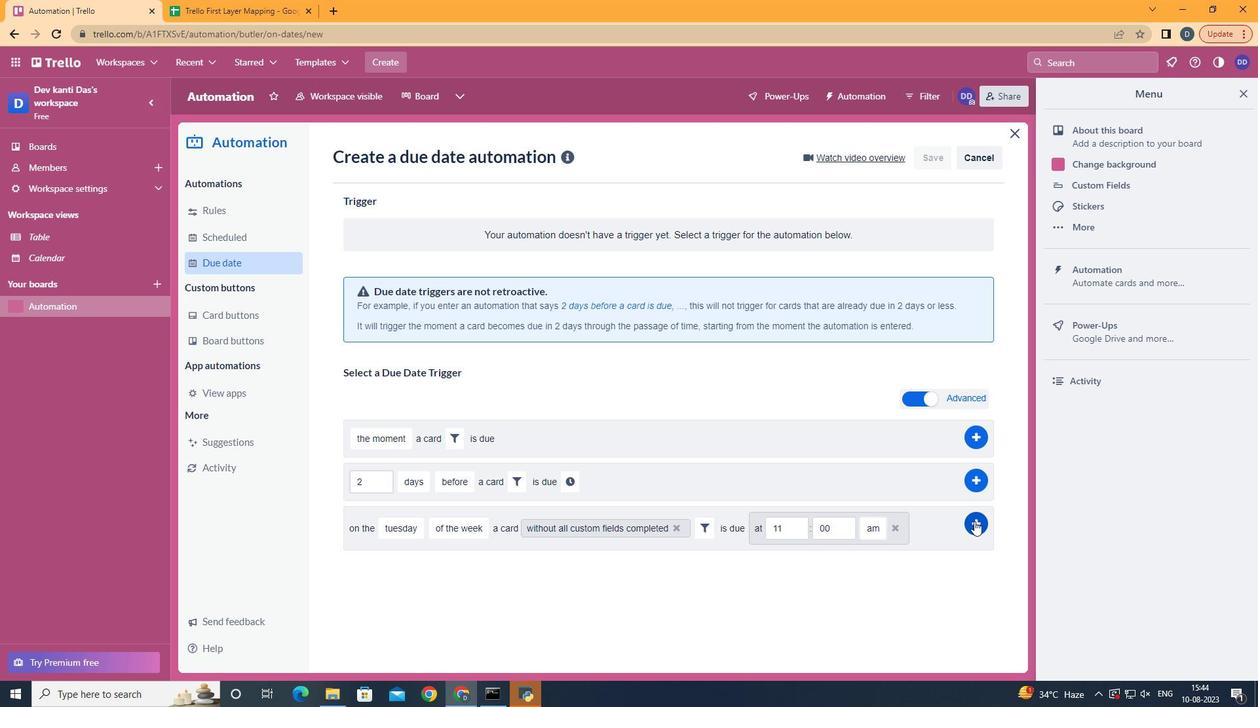 
Action: Mouse pressed left at (974, 521)
Screenshot: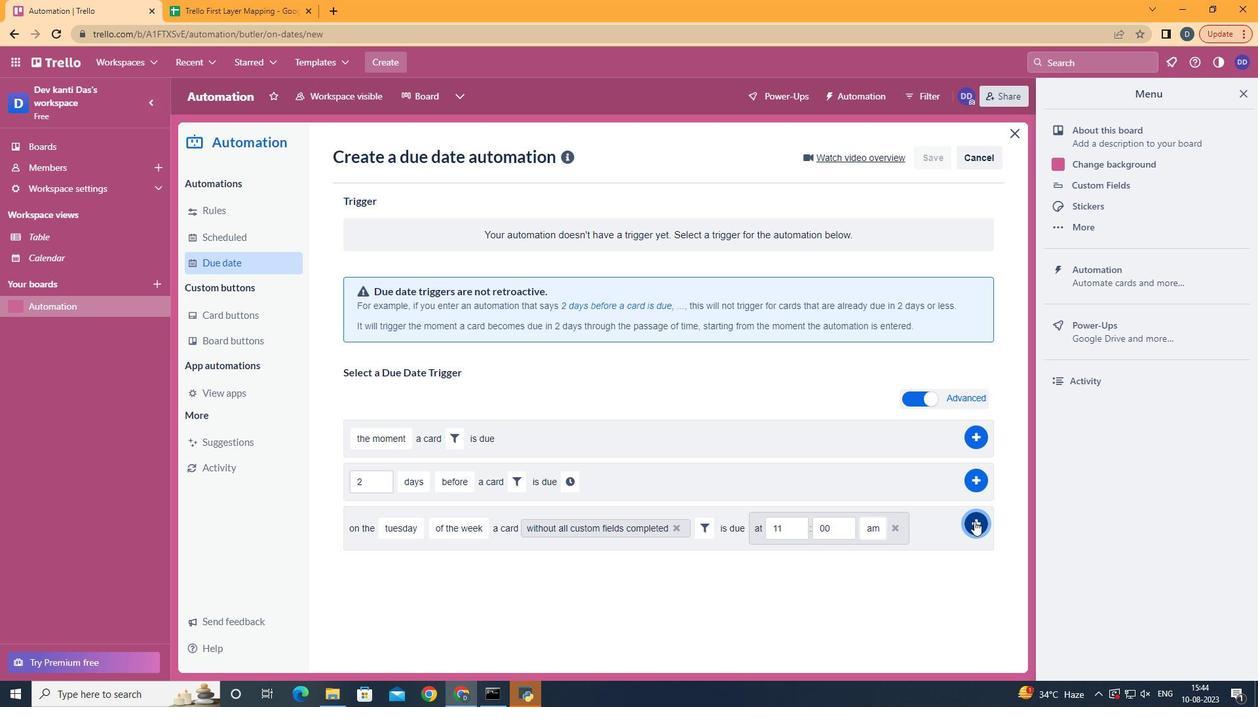 
